 Task: Enable the stream filter module "QuickTime Media Link importer".
Action: Mouse moved to (117, 25)
Screenshot: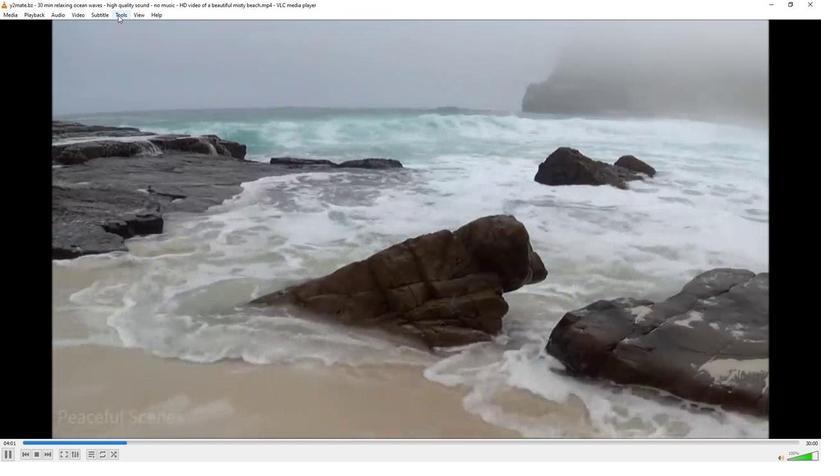 
Action: Mouse pressed left at (117, 25)
Screenshot: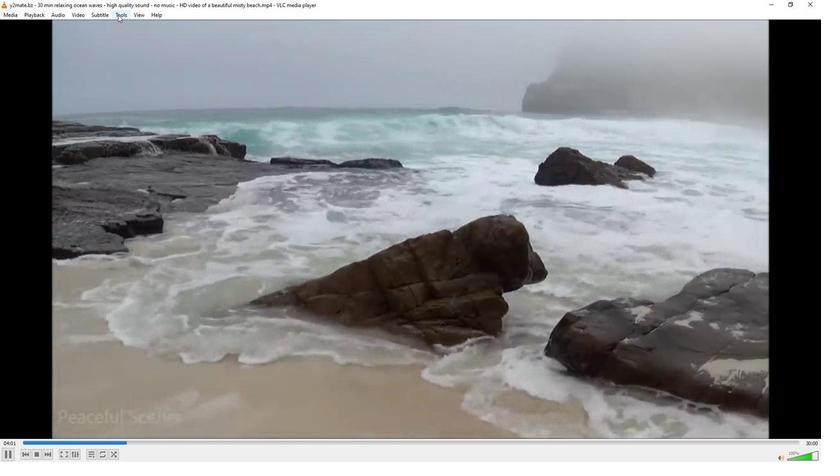 
Action: Mouse moved to (131, 121)
Screenshot: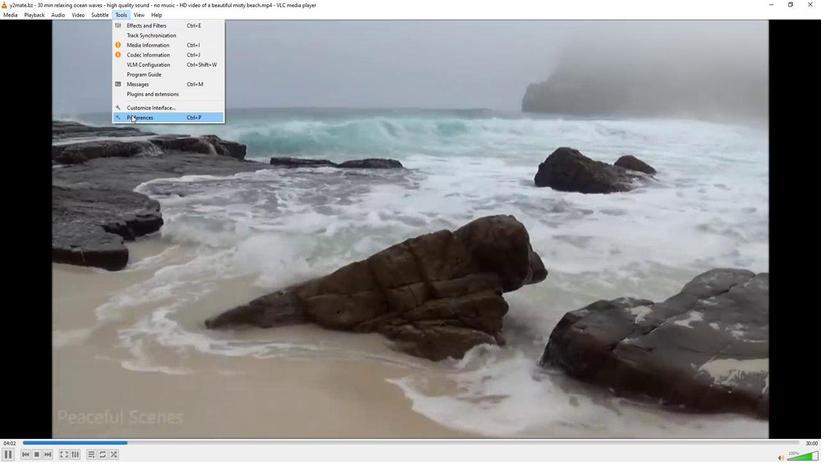 
Action: Mouse pressed left at (131, 121)
Screenshot: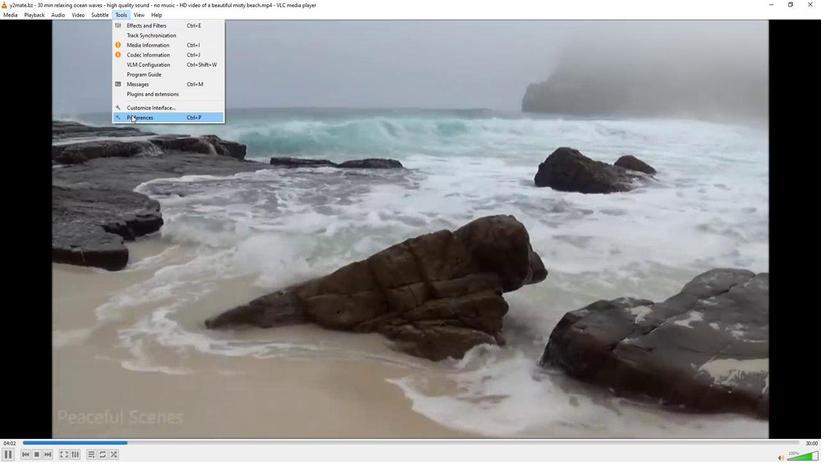 
Action: Mouse moved to (222, 353)
Screenshot: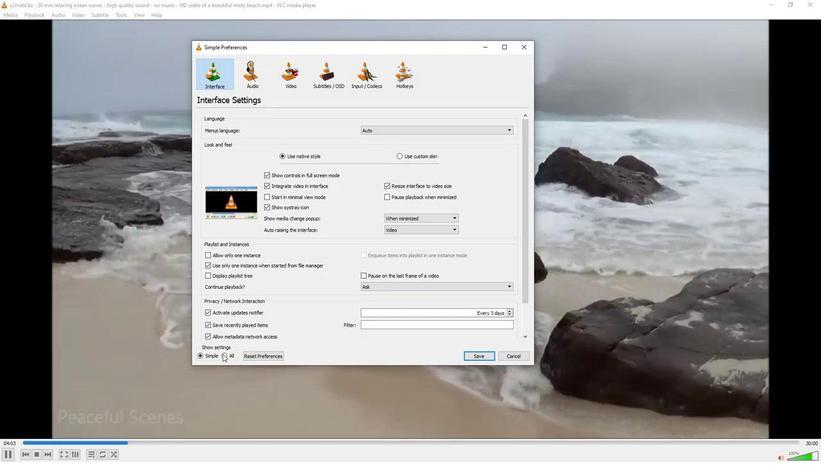 
Action: Mouse pressed left at (222, 353)
Screenshot: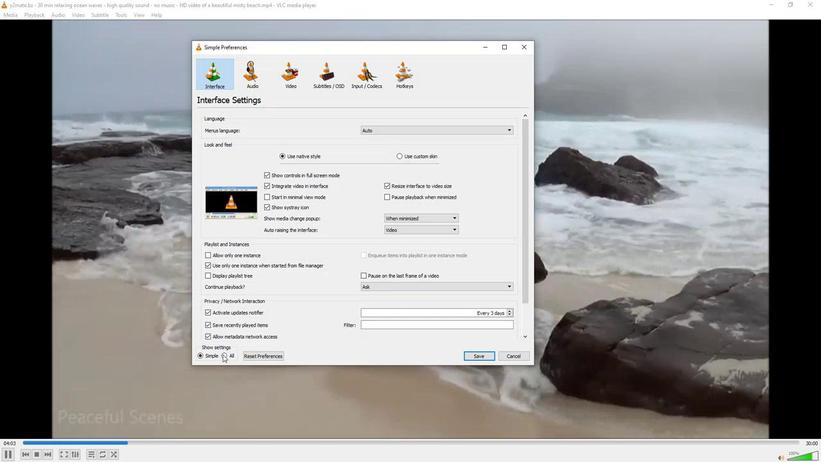 
Action: Mouse moved to (211, 234)
Screenshot: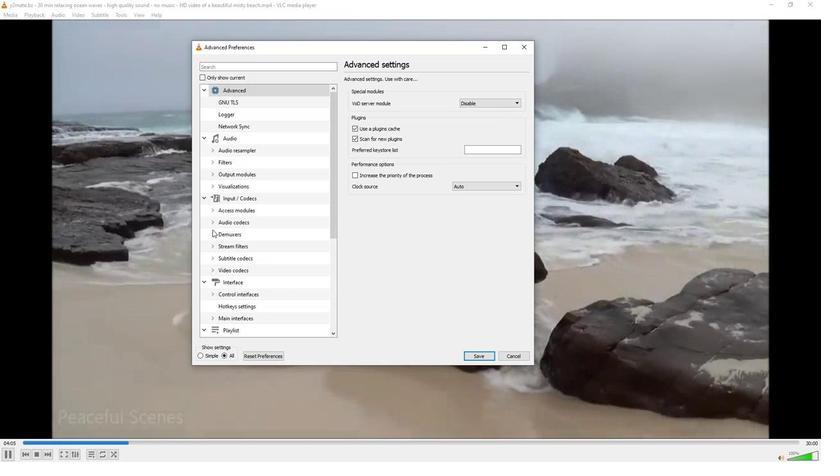 
Action: Mouse pressed left at (211, 234)
Screenshot: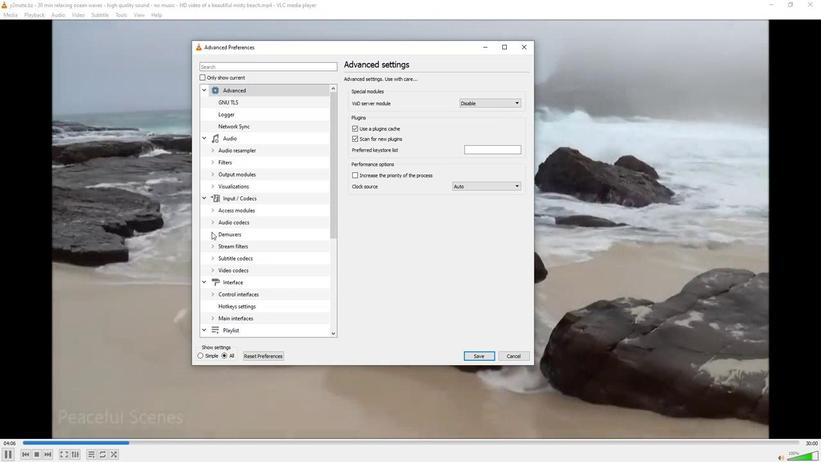 
Action: Mouse moved to (229, 274)
Screenshot: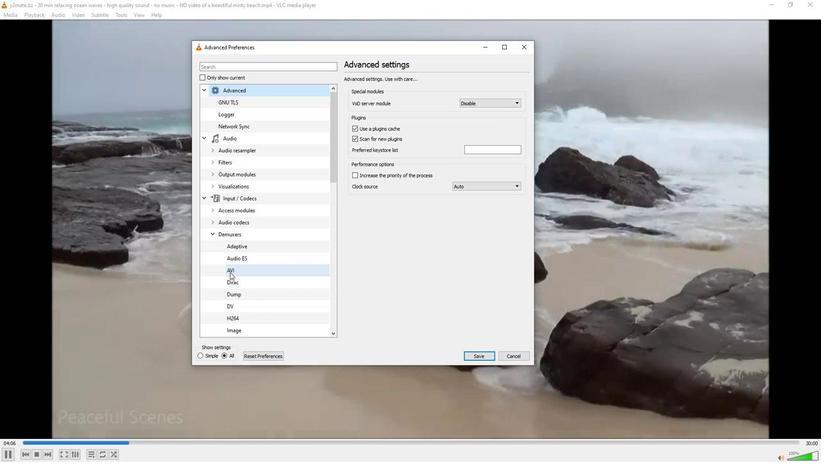 
Action: Mouse scrolled (229, 273) with delta (0, 0)
Screenshot: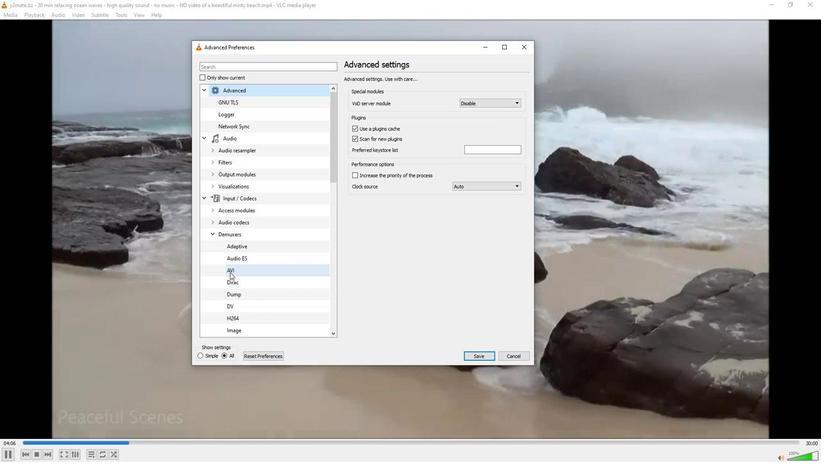 
Action: Mouse scrolled (229, 273) with delta (0, 0)
Screenshot: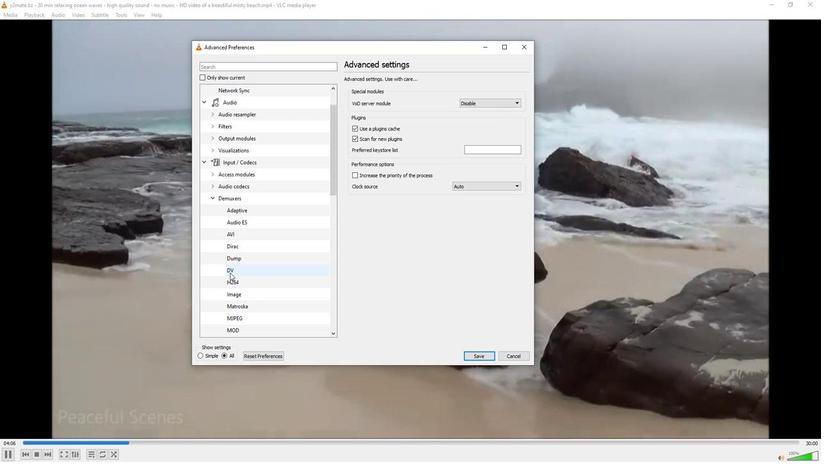 
Action: Mouse scrolled (229, 273) with delta (0, 0)
Screenshot: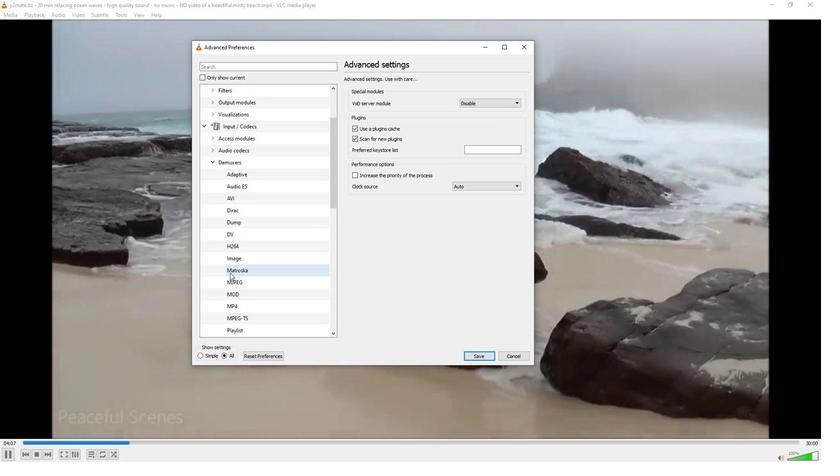 
Action: Mouse scrolled (229, 273) with delta (0, 0)
Screenshot: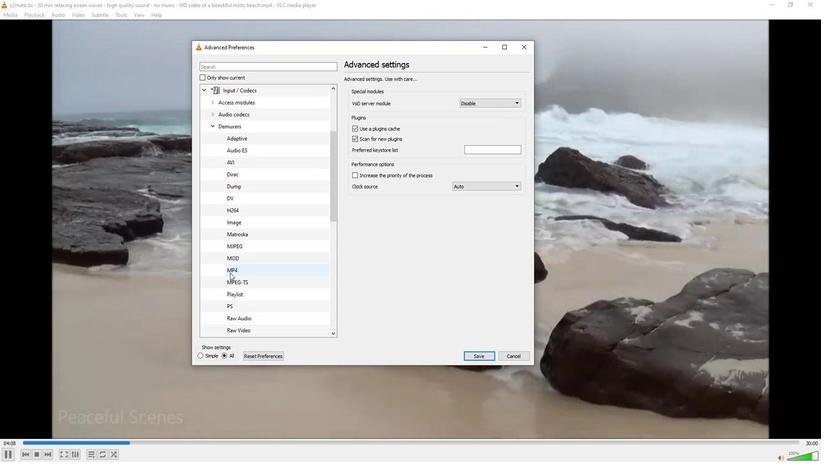 
Action: Mouse scrolled (229, 273) with delta (0, 0)
Screenshot: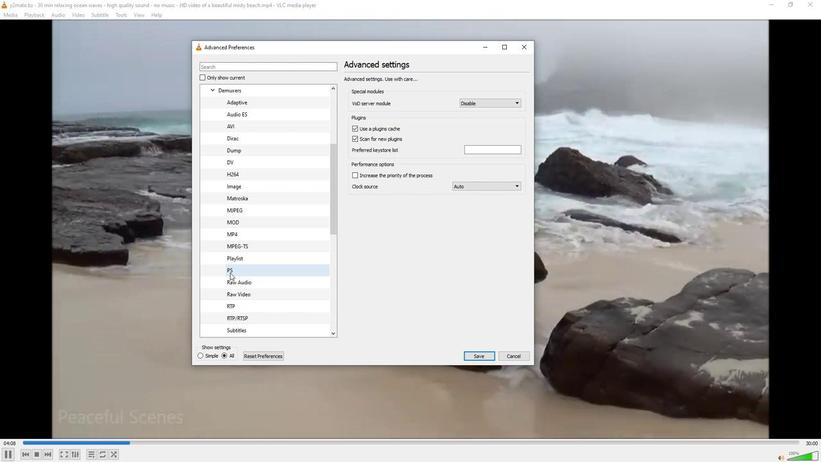 
Action: Mouse moved to (243, 320)
Screenshot: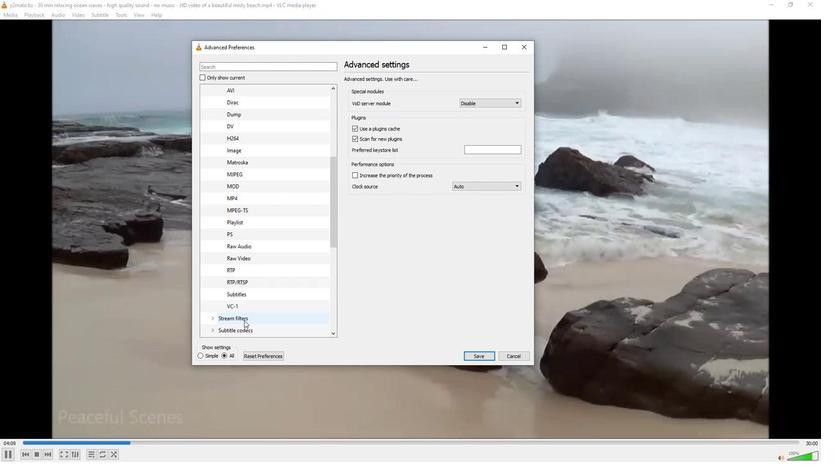 
Action: Mouse pressed left at (243, 320)
Screenshot: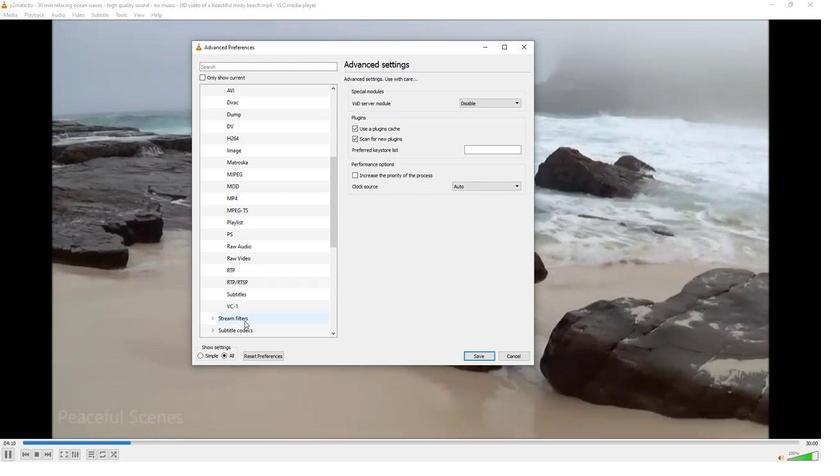 
Action: Mouse moved to (356, 213)
Screenshot: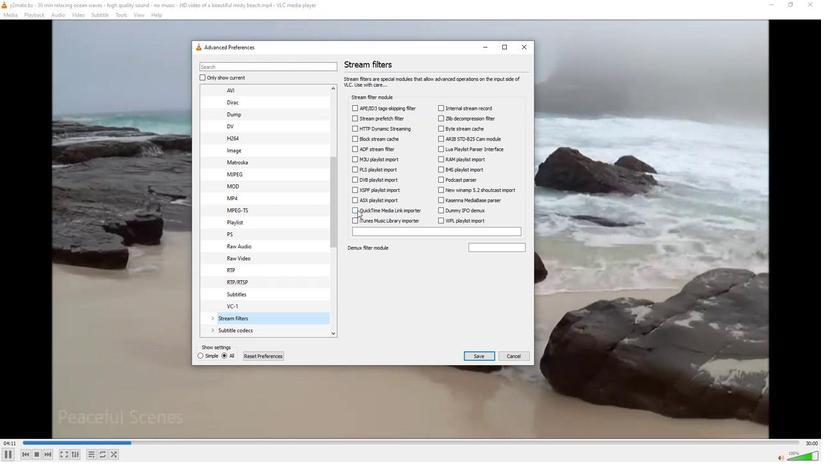 
Action: Mouse pressed left at (356, 213)
Screenshot: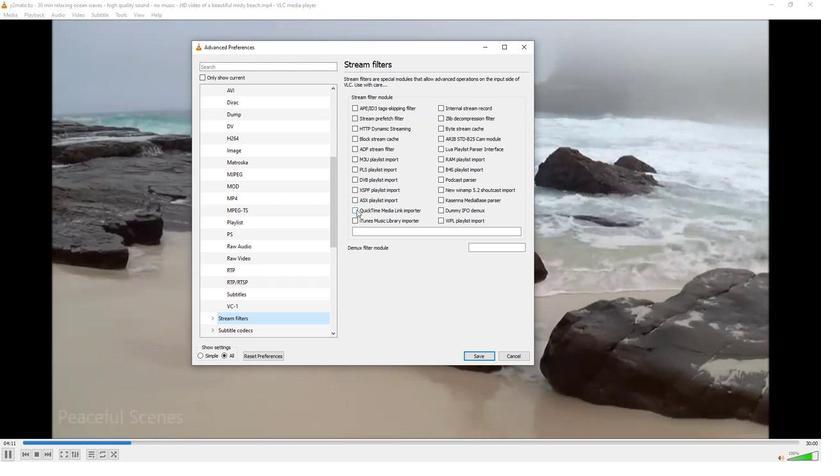 
Action: Mouse moved to (350, 270)
Screenshot: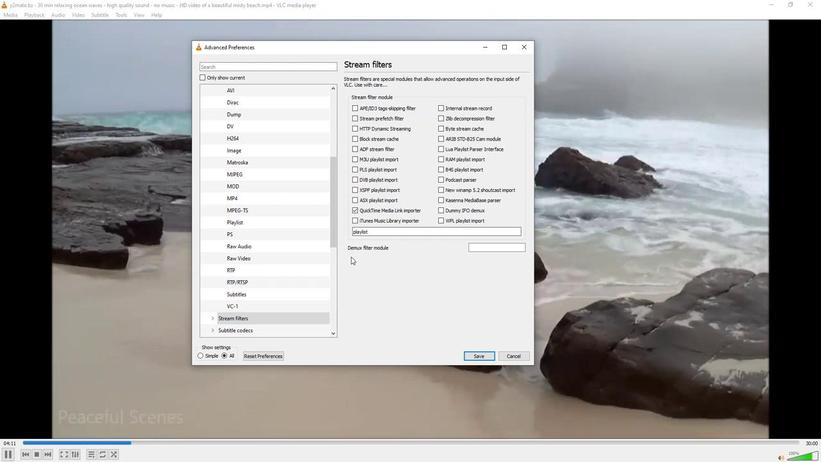 
